 Task: Add Follow Your Heart Dairy-Free Parmesan Shredded to the cart.
Action: Mouse moved to (752, 258)
Screenshot: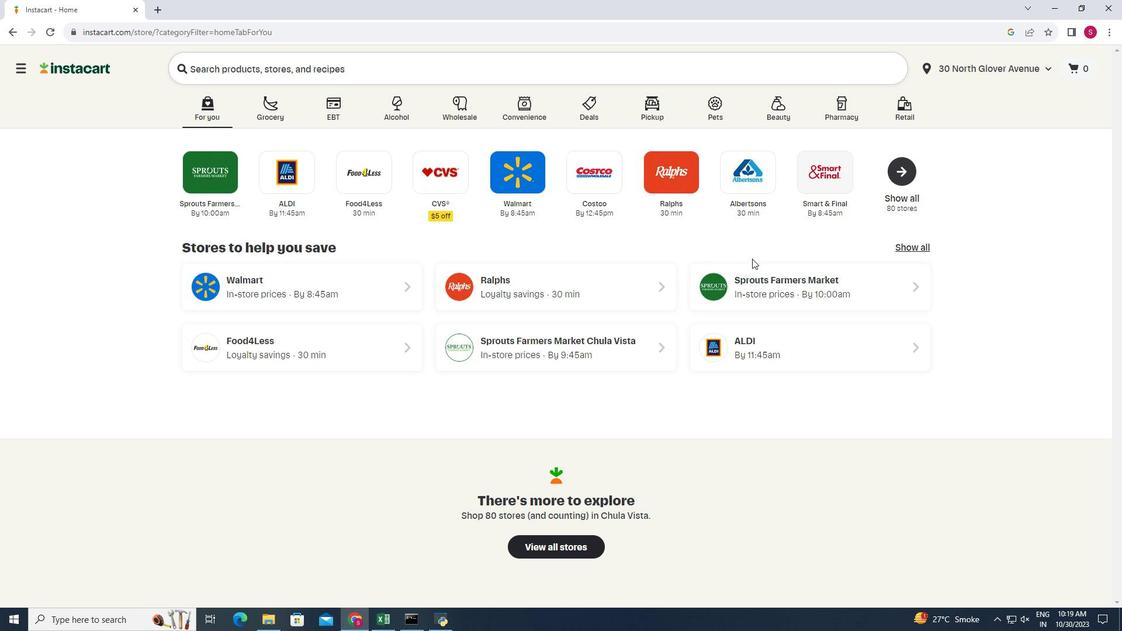 
Action: Mouse pressed left at (752, 258)
Screenshot: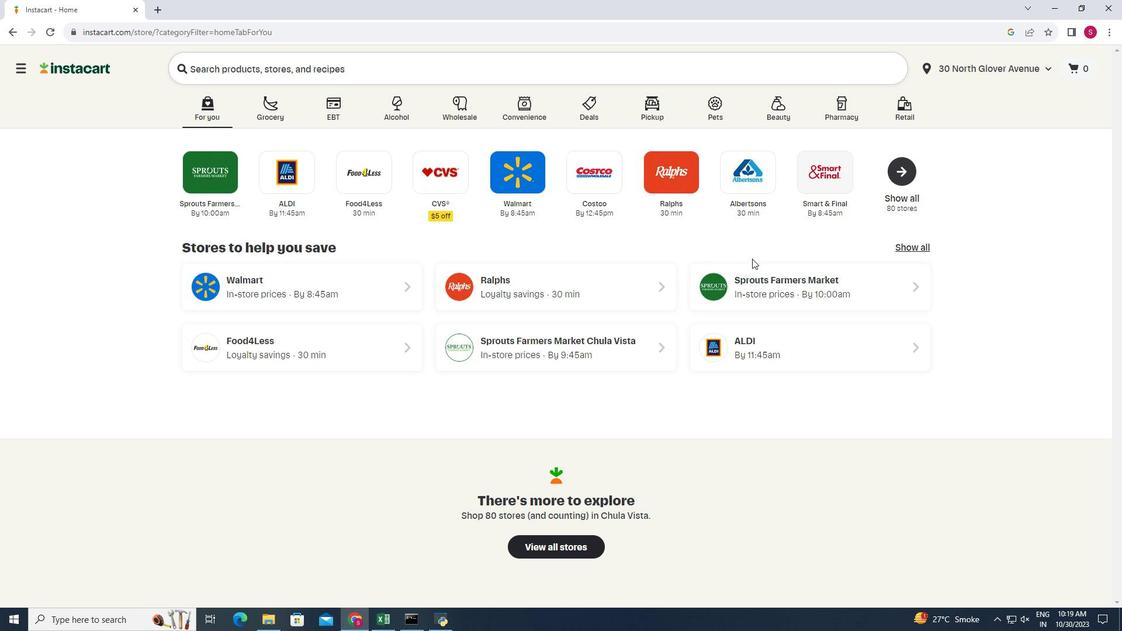 
Action: Mouse moved to (764, 262)
Screenshot: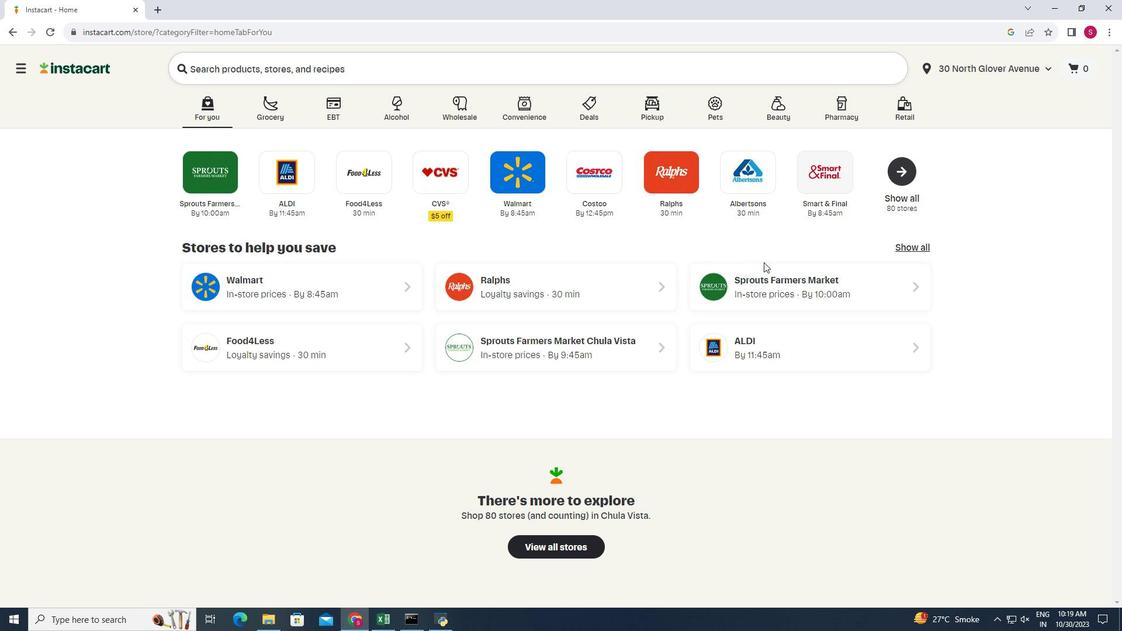 
Action: Mouse pressed left at (764, 262)
Screenshot: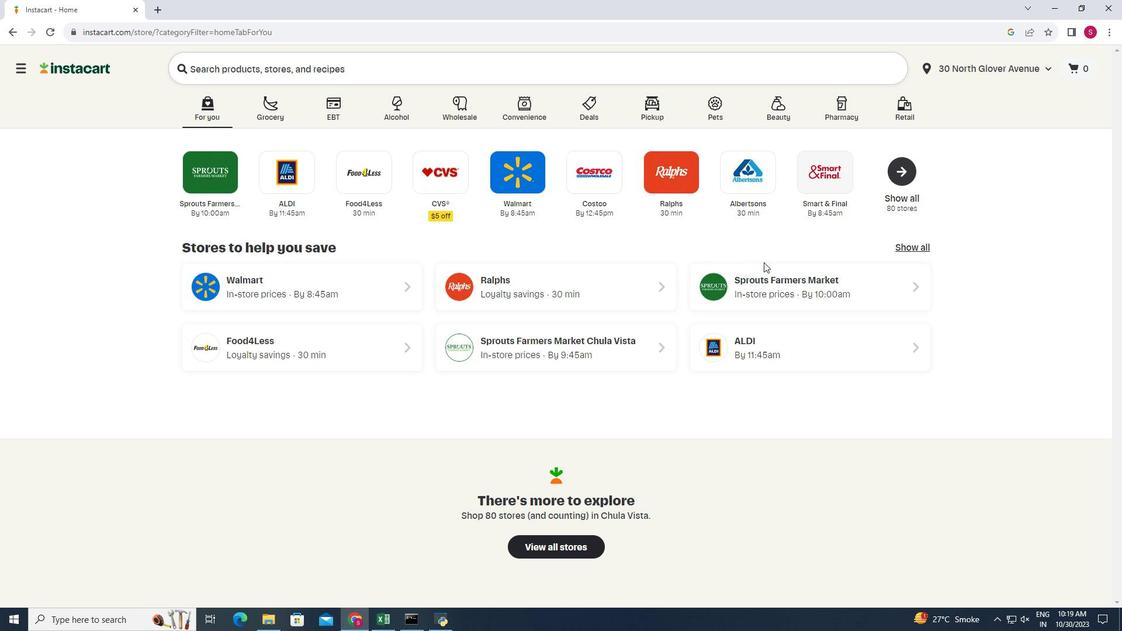 
Action: Mouse moved to (764, 274)
Screenshot: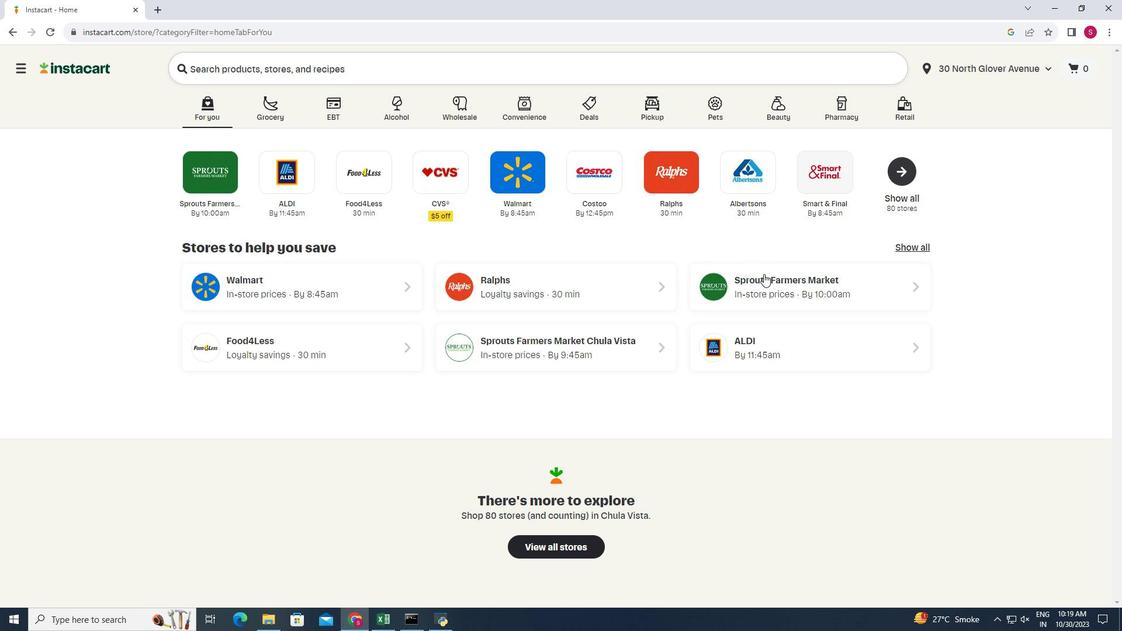 
Action: Mouse pressed left at (764, 274)
Screenshot: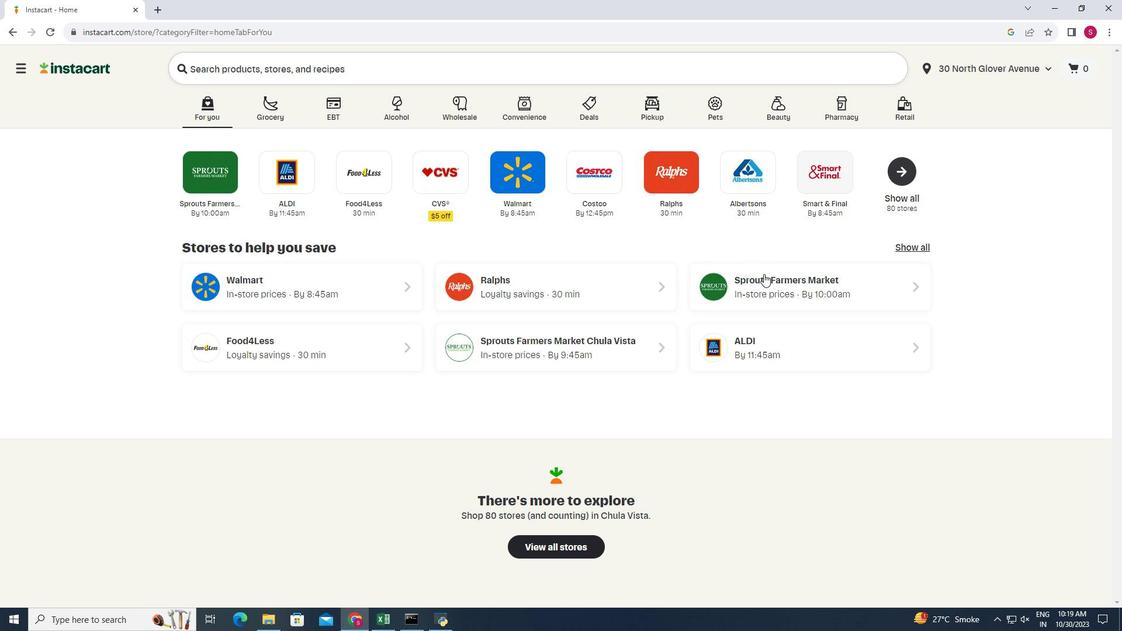 
Action: Mouse moved to (41, 552)
Screenshot: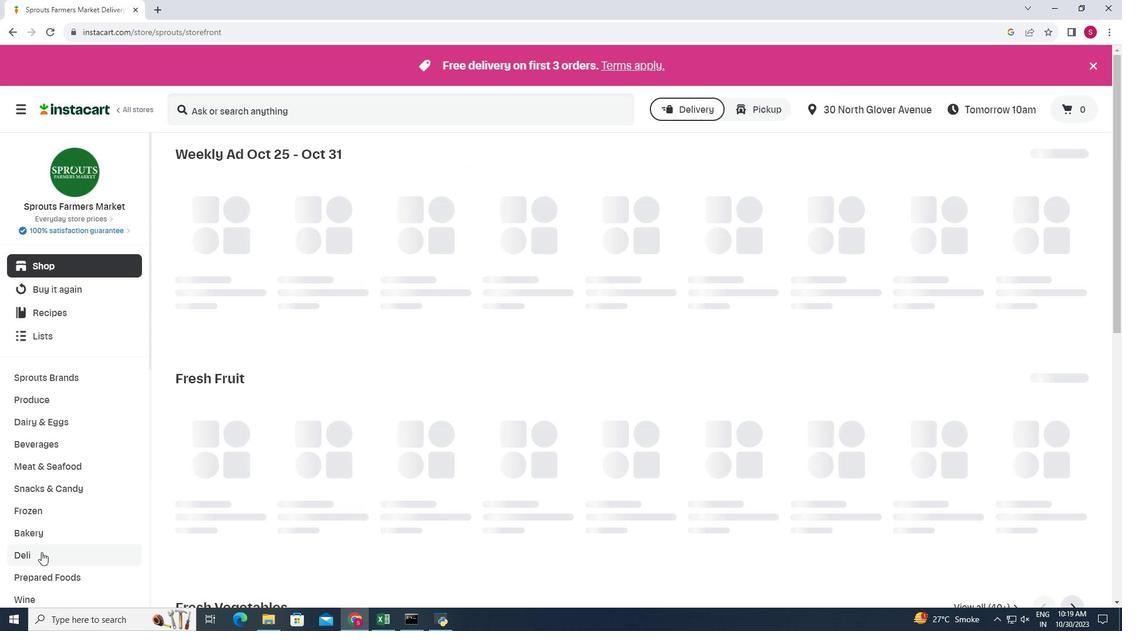 
Action: Mouse pressed left at (41, 552)
Screenshot: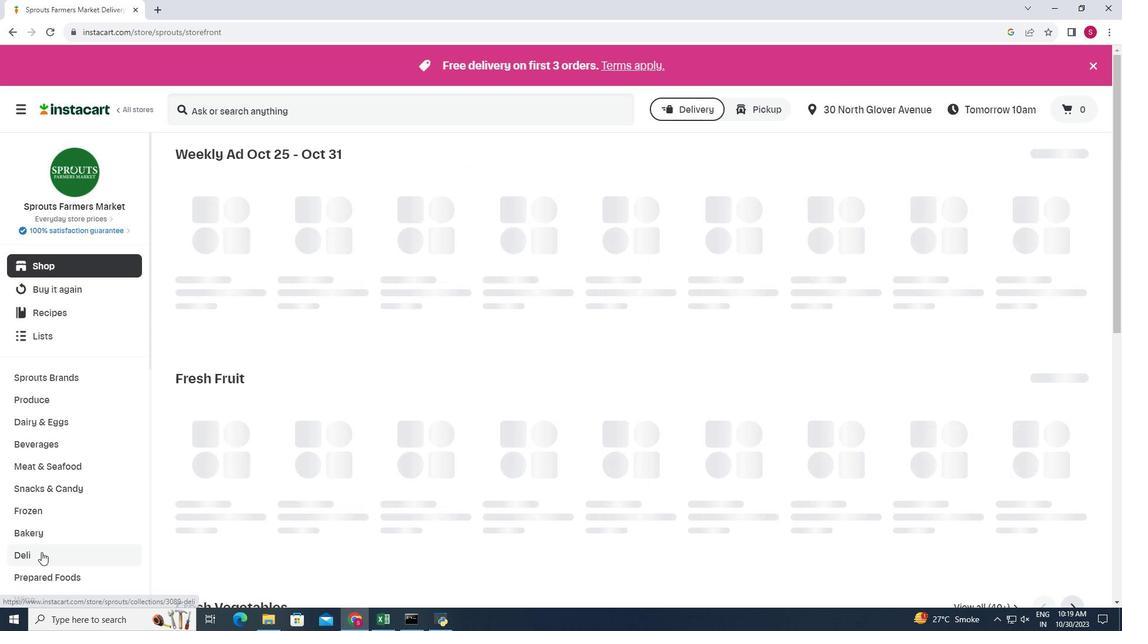 
Action: Mouse moved to (310, 187)
Screenshot: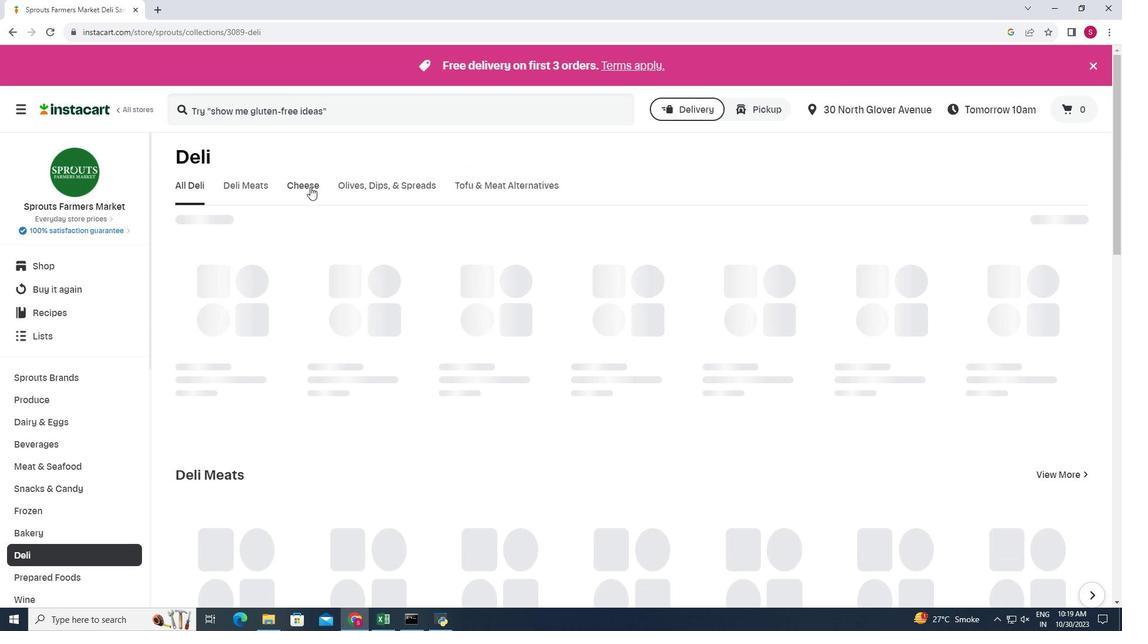 
Action: Mouse pressed left at (310, 187)
Screenshot: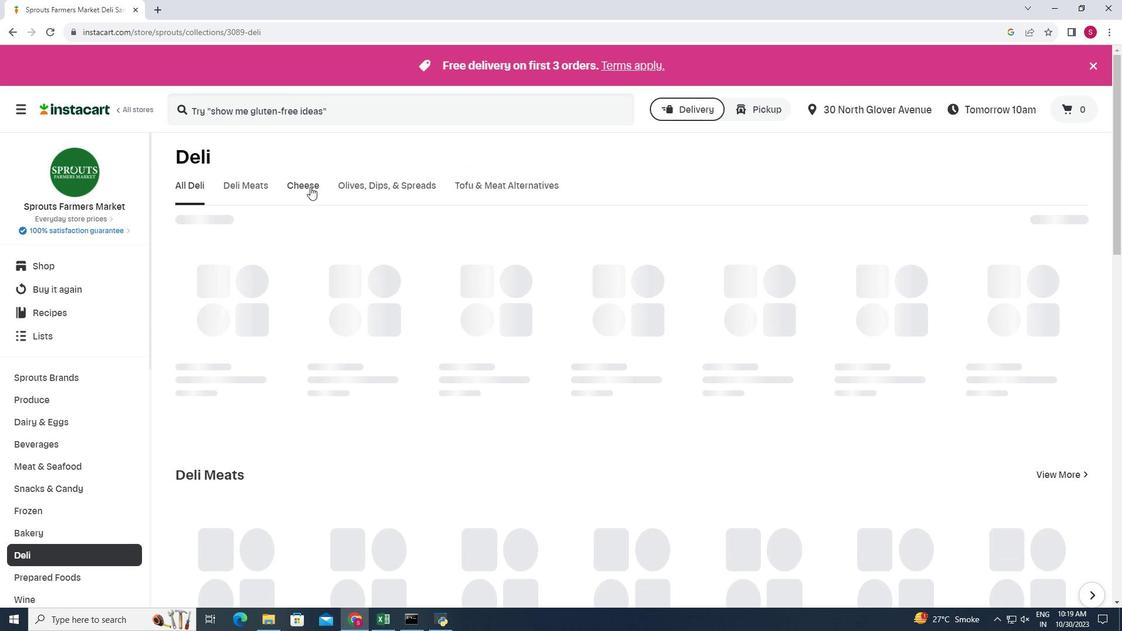 
Action: Mouse moved to (1093, 234)
Screenshot: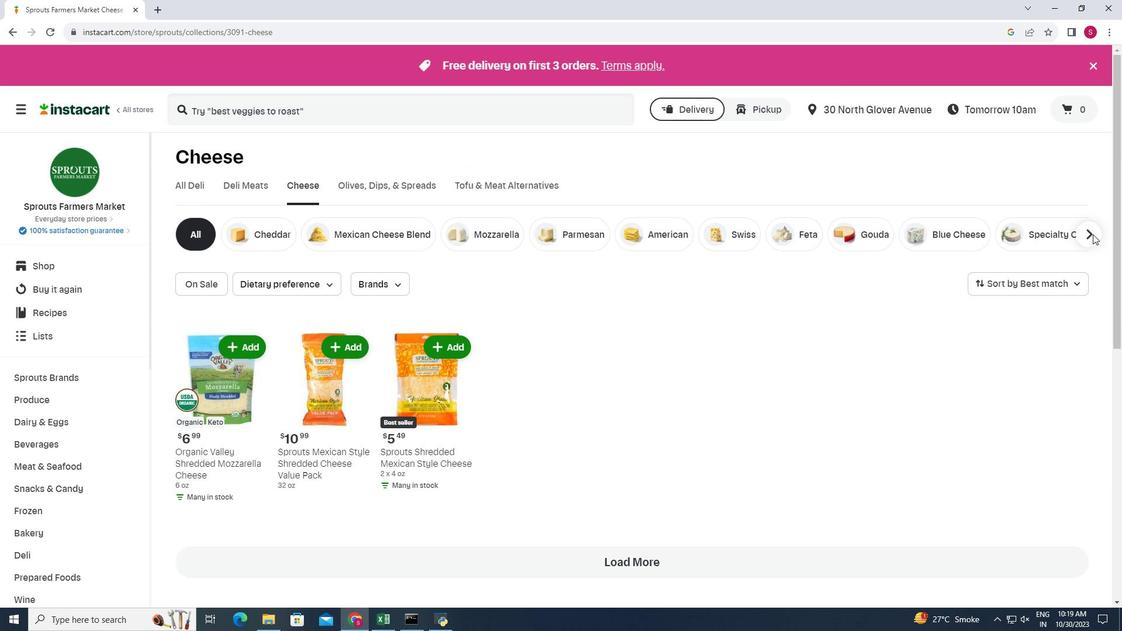 
Action: Mouse pressed left at (1093, 234)
Screenshot: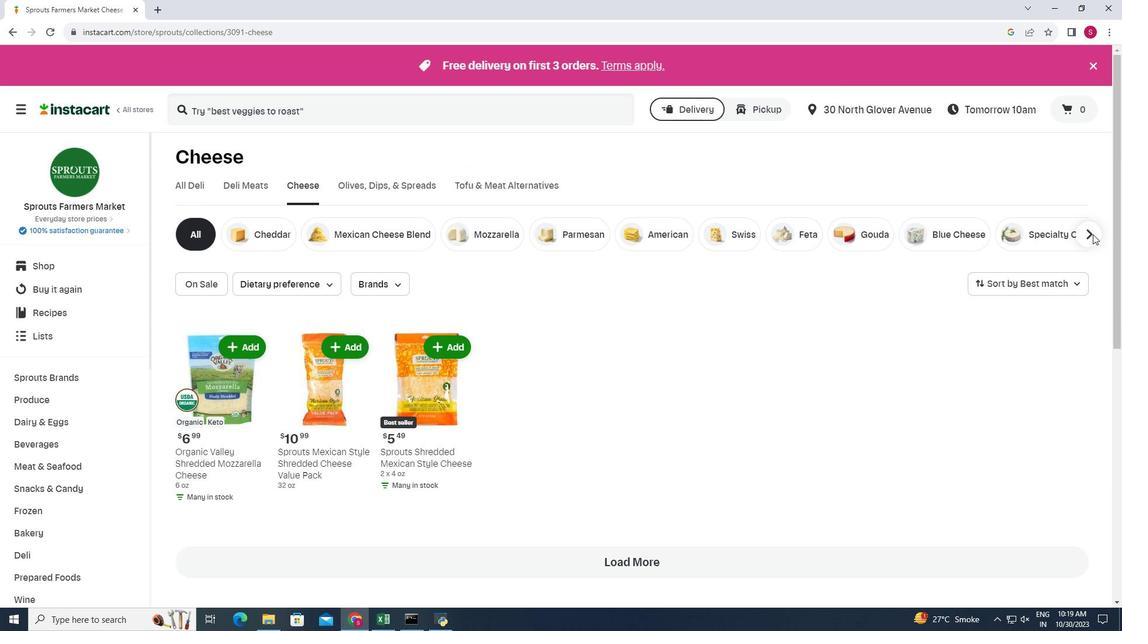 
Action: Mouse moved to (1039, 241)
Screenshot: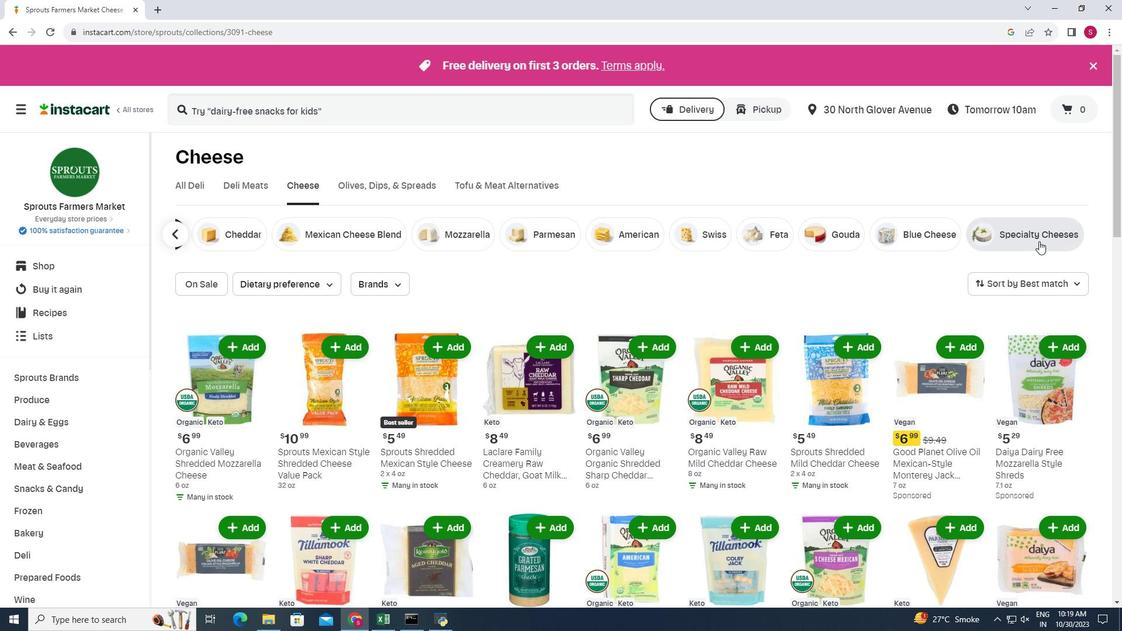
Action: Mouse pressed left at (1039, 241)
Screenshot: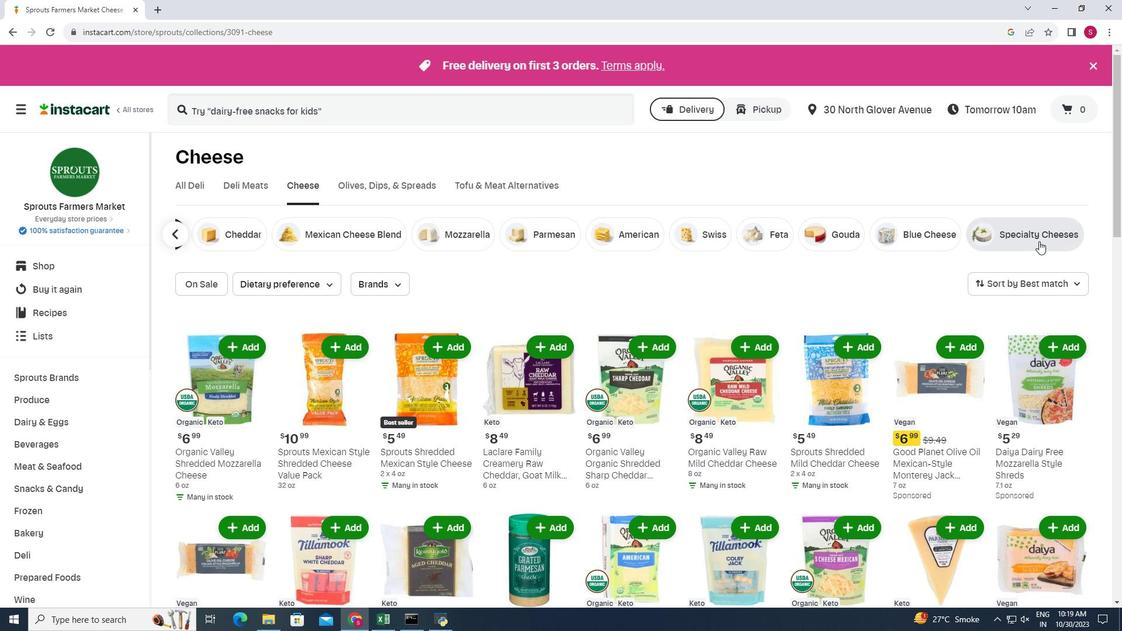 
Action: Mouse moved to (443, 344)
Screenshot: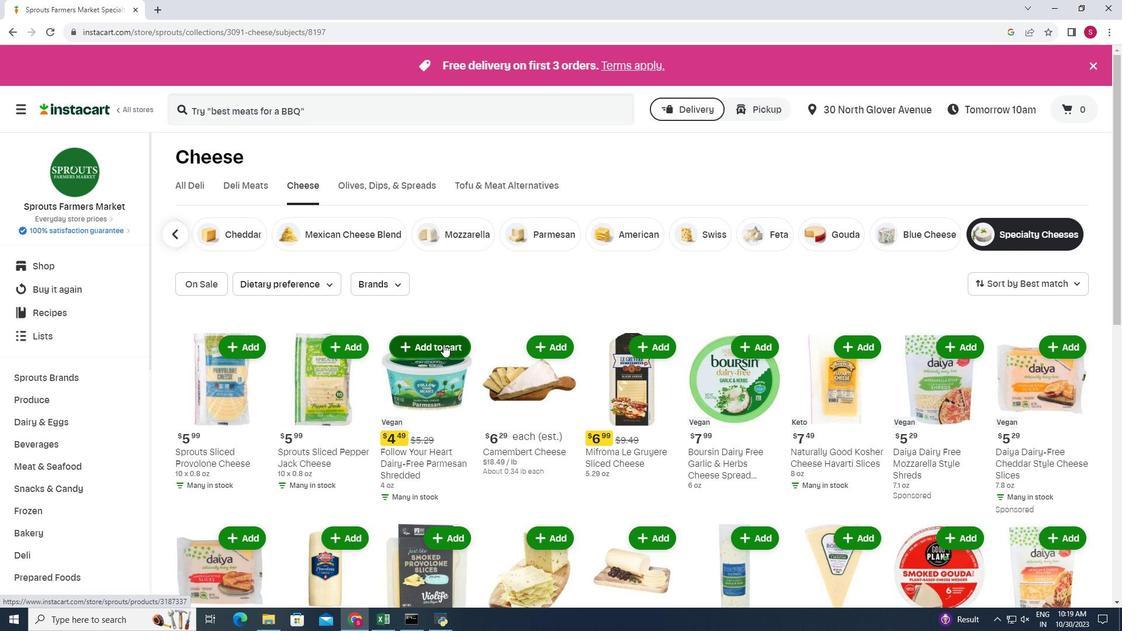 
Action: Mouse pressed left at (443, 344)
Screenshot: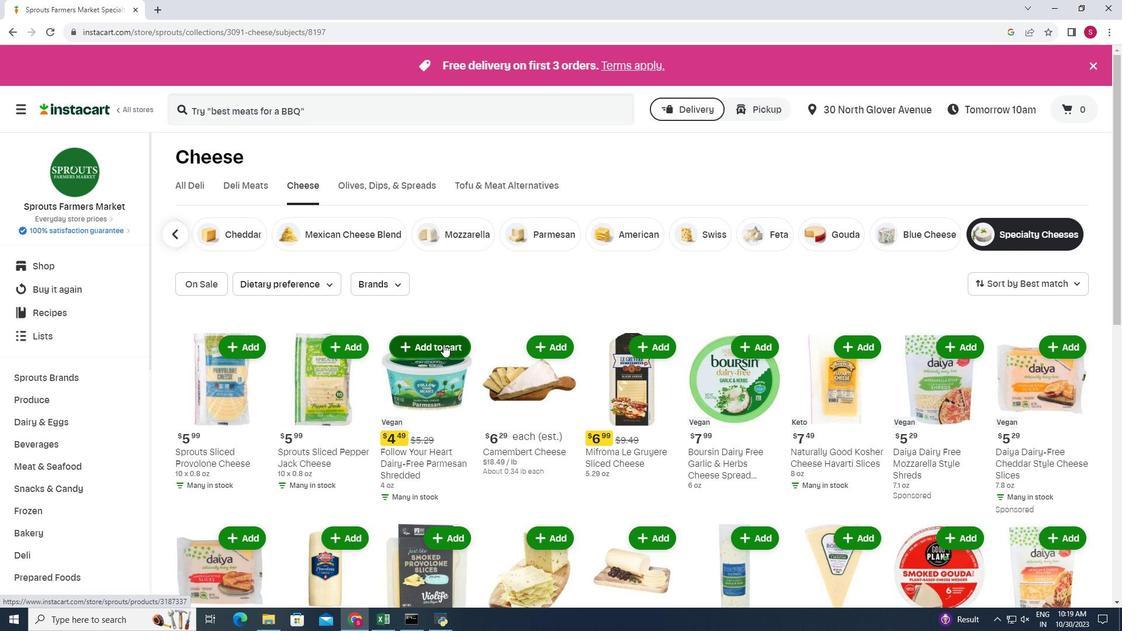 
Action: Mouse moved to (466, 309)
Screenshot: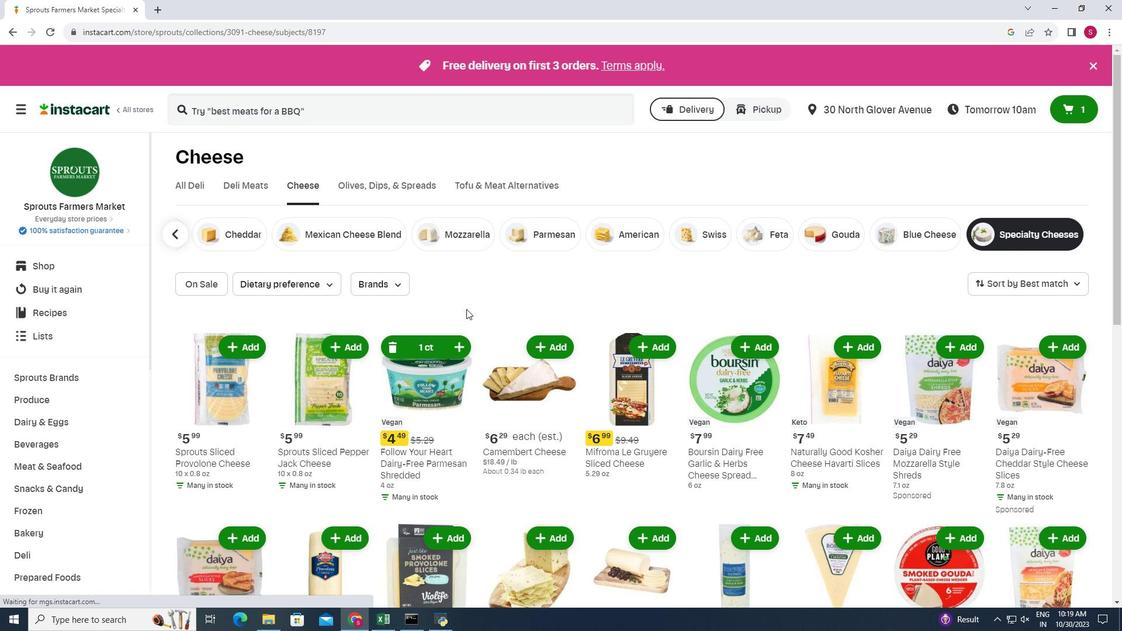 
